 Task: Filter workspace members with the name "Vishal Singh".
Action: Mouse moved to (86, 135)
Screenshot: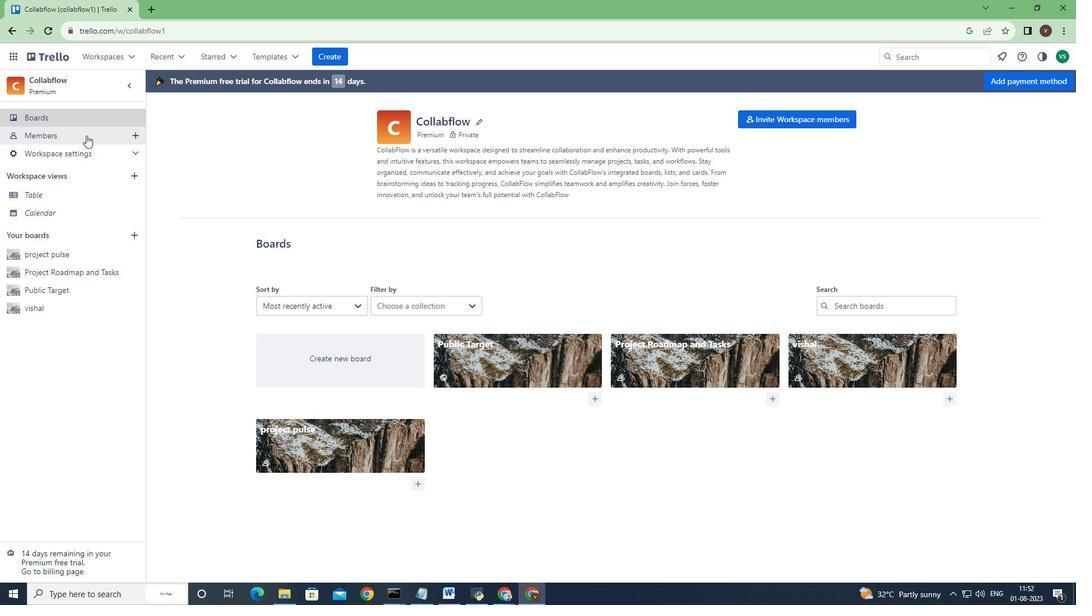 
Action: Mouse pressed left at (86, 135)
Screenshot: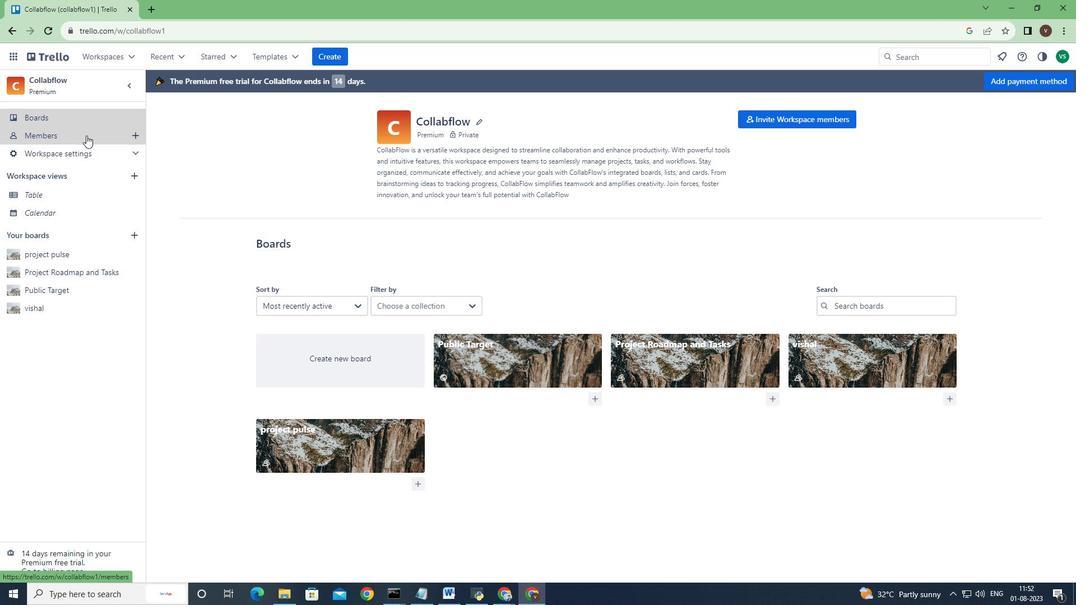 
Action: Mouse moved to (396, 403)
Screenshot: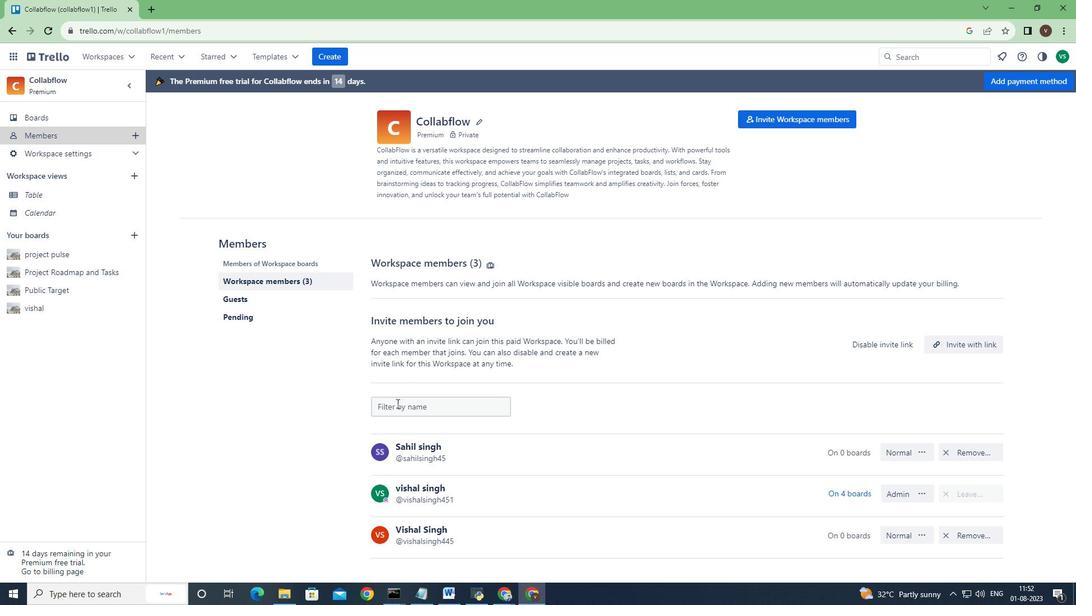 
Action: Mouse pressed left at (396, 403)
Screenshot: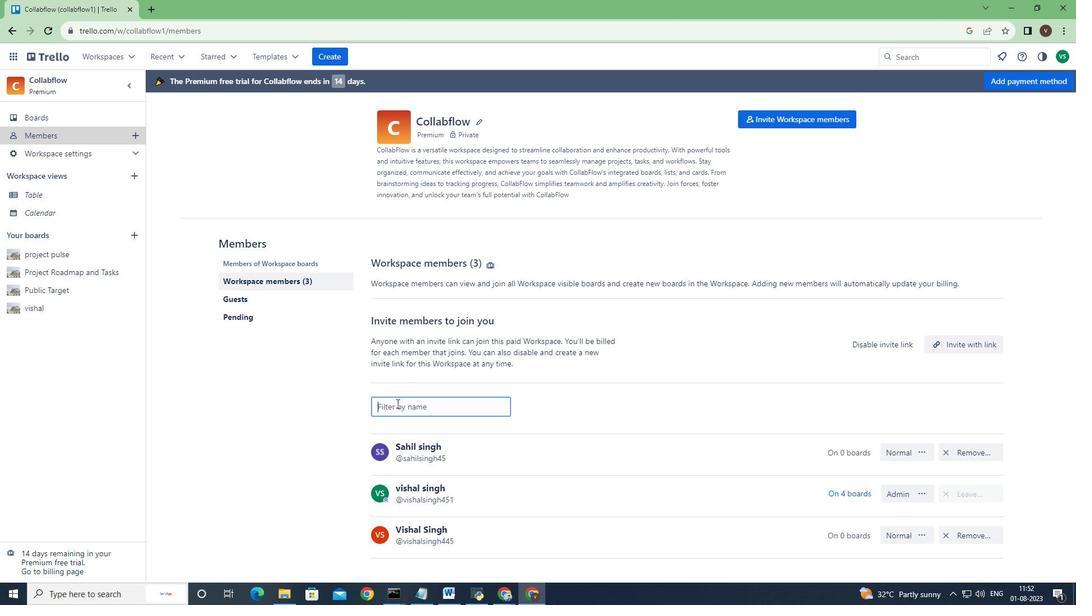 
Action: Key pressed <Key.shift>Vishal<Key.space><Key.shift>Singh<Key.enter>
Screenshot: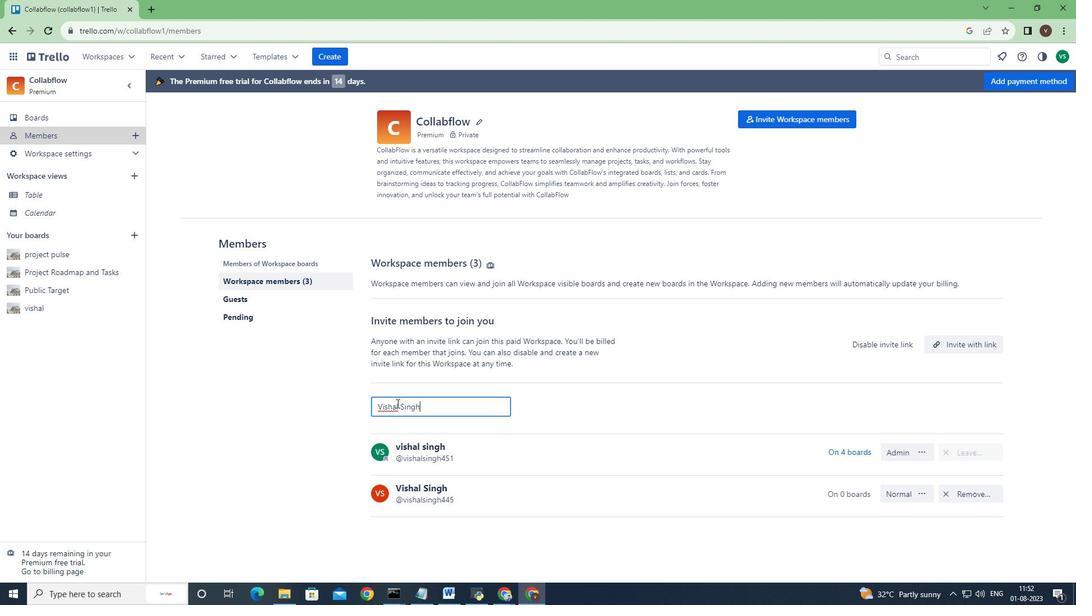 
